 Task: Sort the products by unit price (high first).
Action: Mouse pressed left at (14, 83)
Screenshot: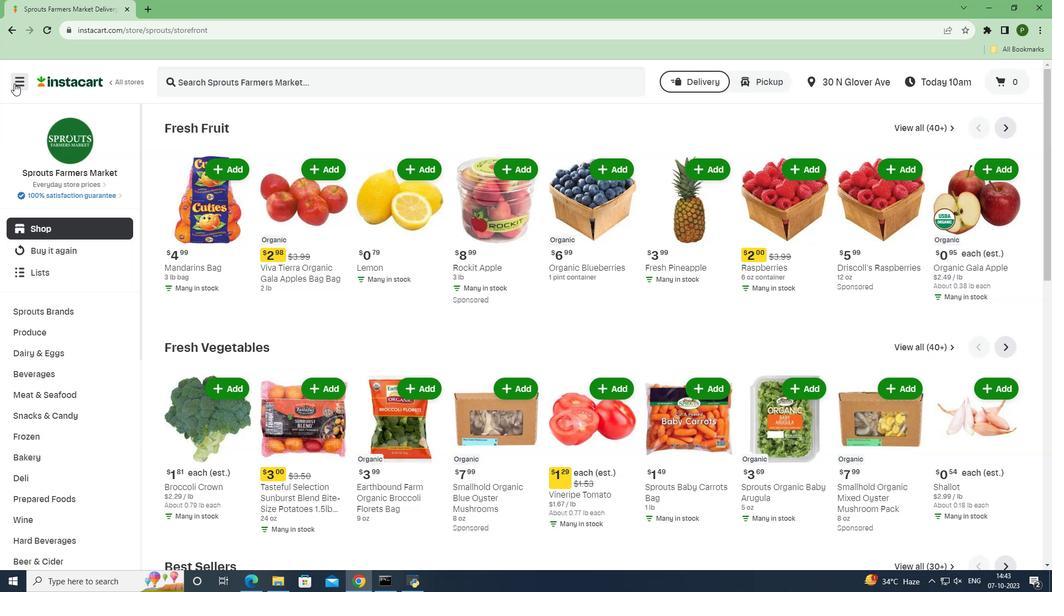 
Action: Mouse moved to (20, 289)
Screenshot: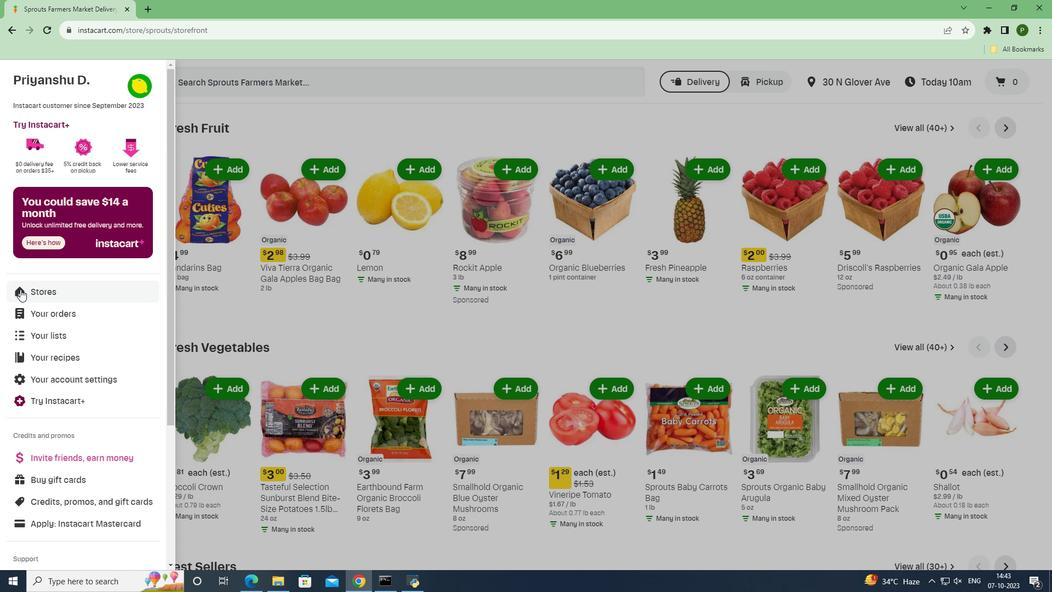 
Action: Mouse pressed left at (20, 289)
Screenshot: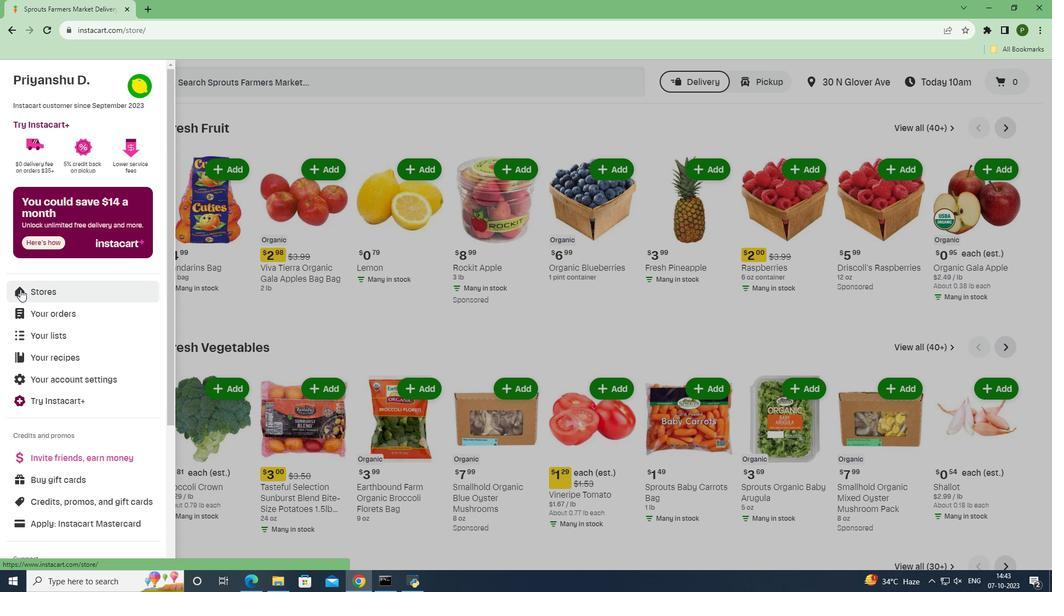 
Action: Mouse moved to (240, 133)
Screenshot: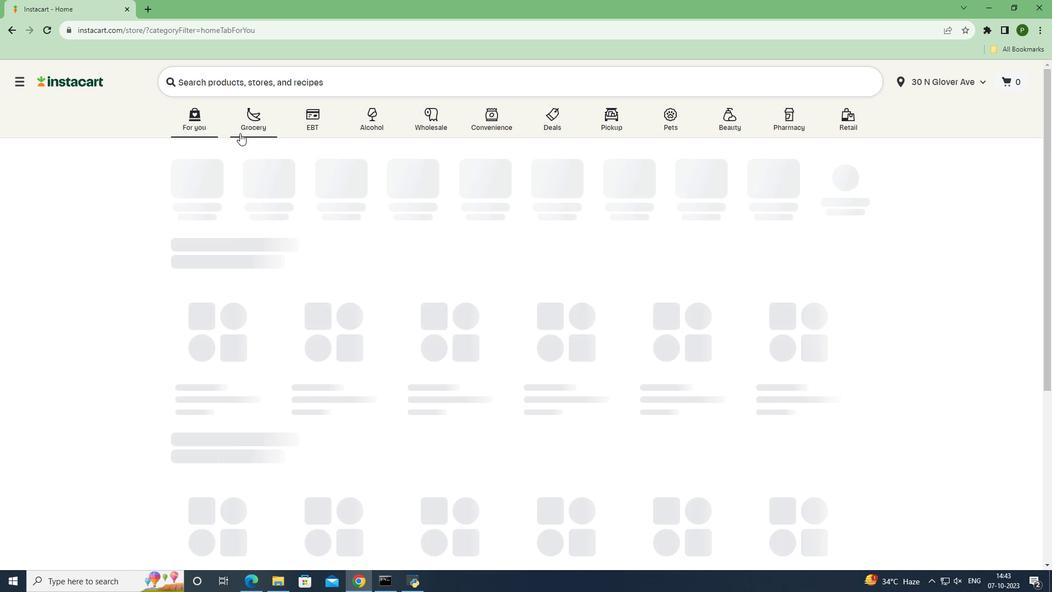 
Action: Mouse pressed left at (240, 133)
Screenshot: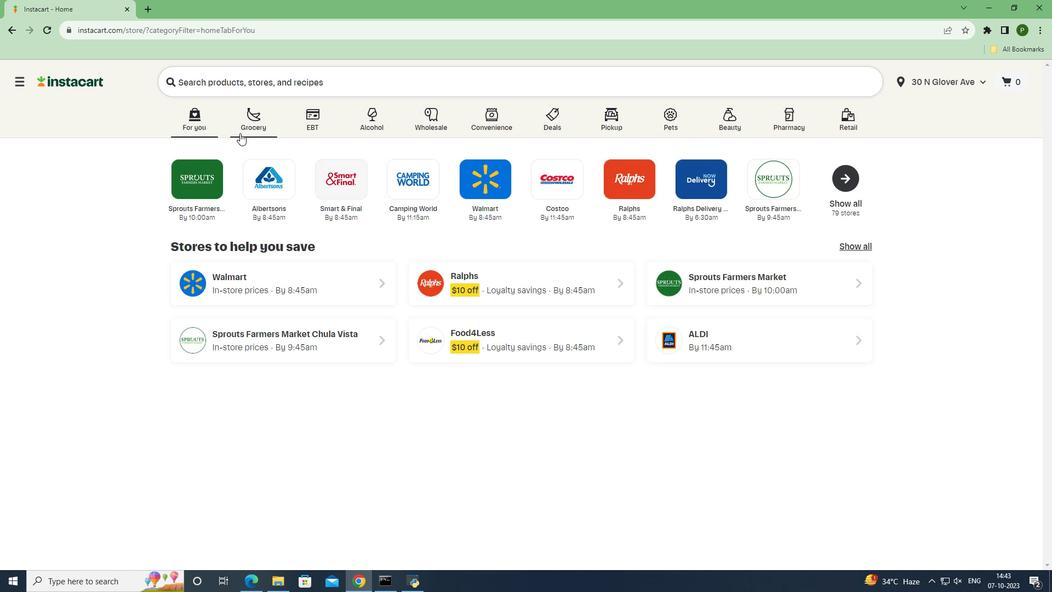 
Action: Mouse moved to (436, 242)
Screenshot: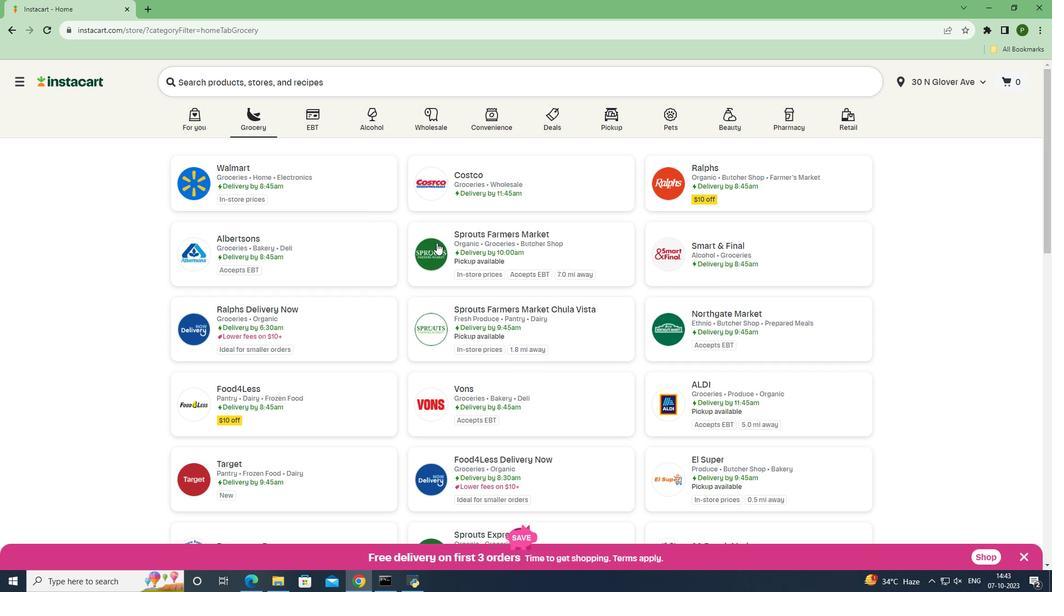 
Action: Mouse pressed left at (436, 242)
Screenshot: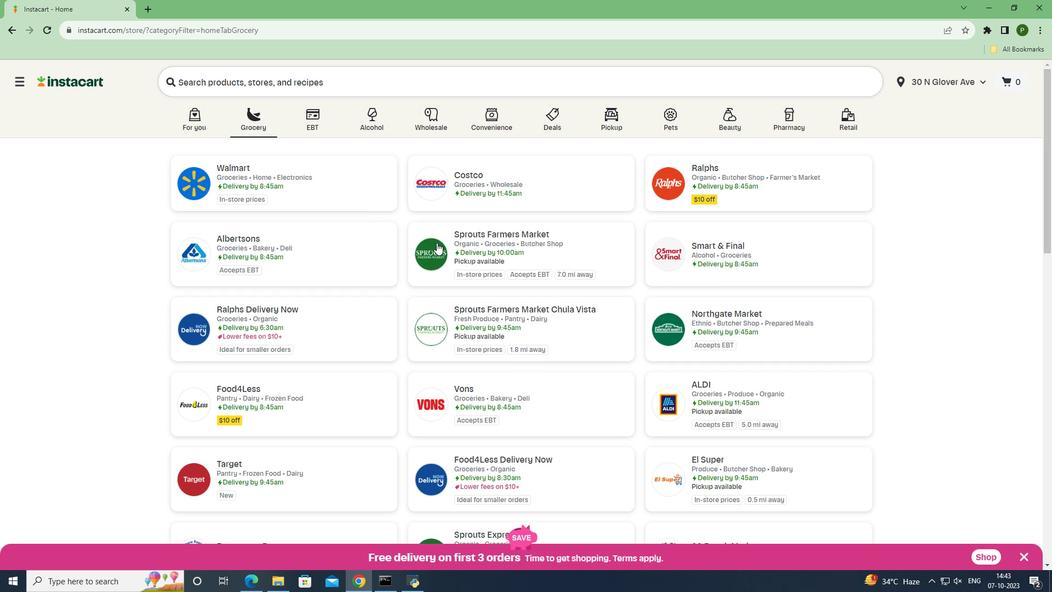 
Action: Mouse moved to (74, 354)
Screenshot: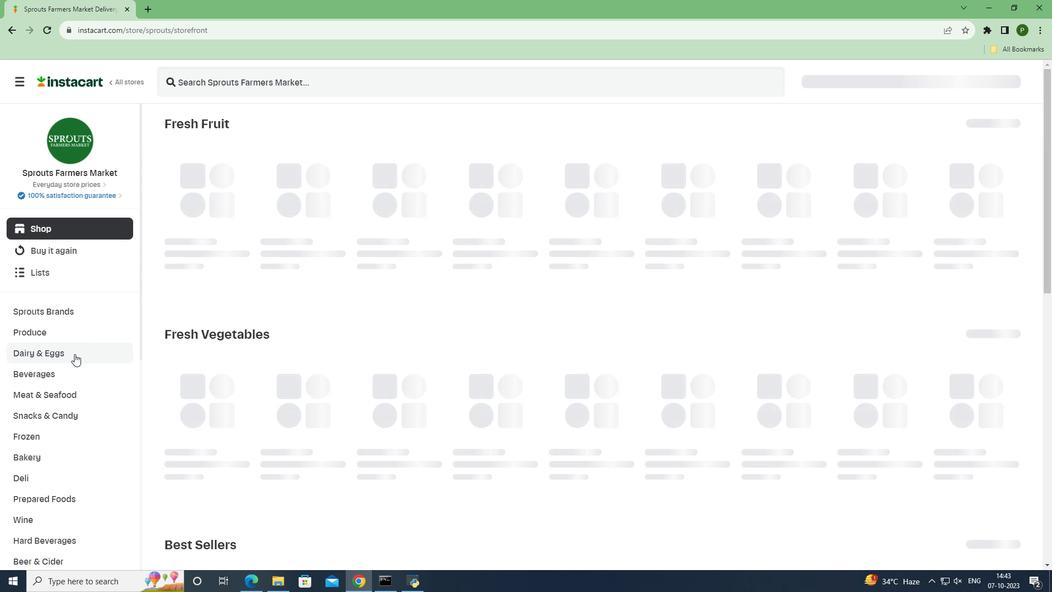 
Action: Mouse pressed left at (74, 354)
Screenshot: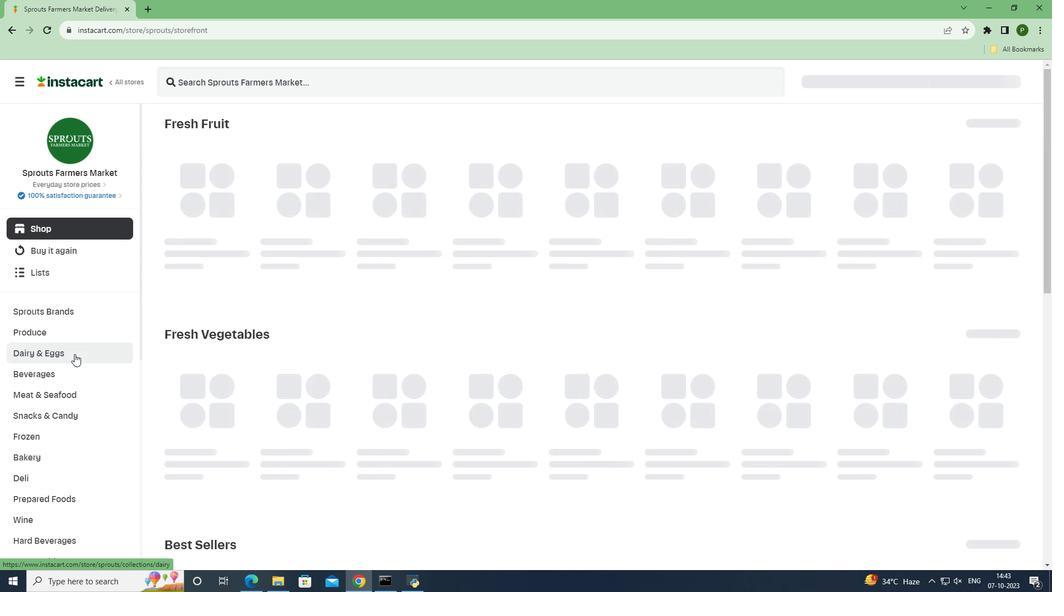 
Action: Mouse moved to (47, 434)
Screenshot: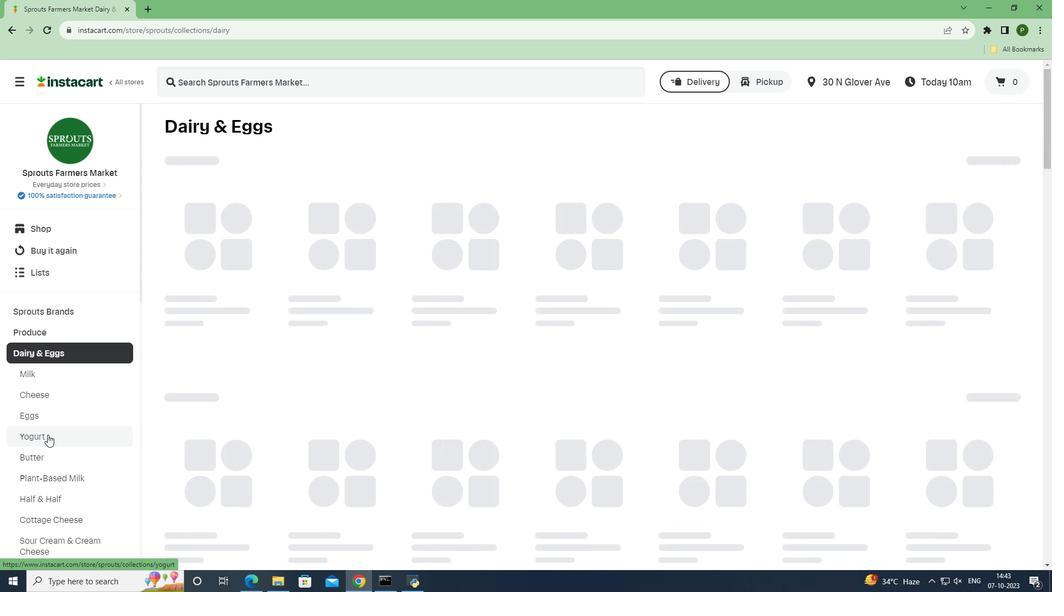 
Action: Mouse pressed left at (47, 434)
Screenshot: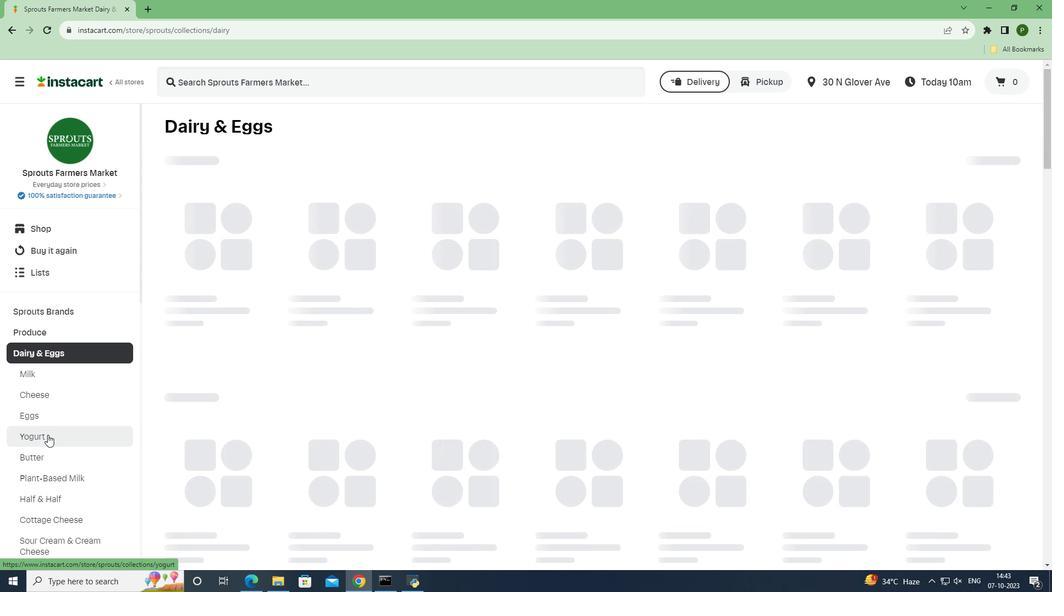 
Action: Mouse moved to (960, 208)
Screenshot: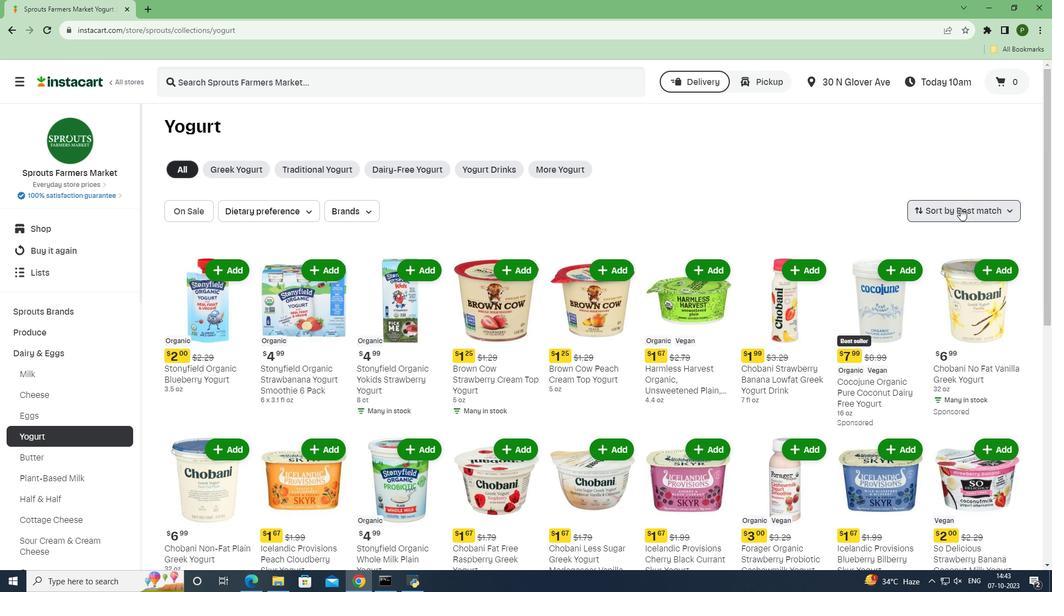 
Action: Mouse pressed left at (960, 208)
Screenshot: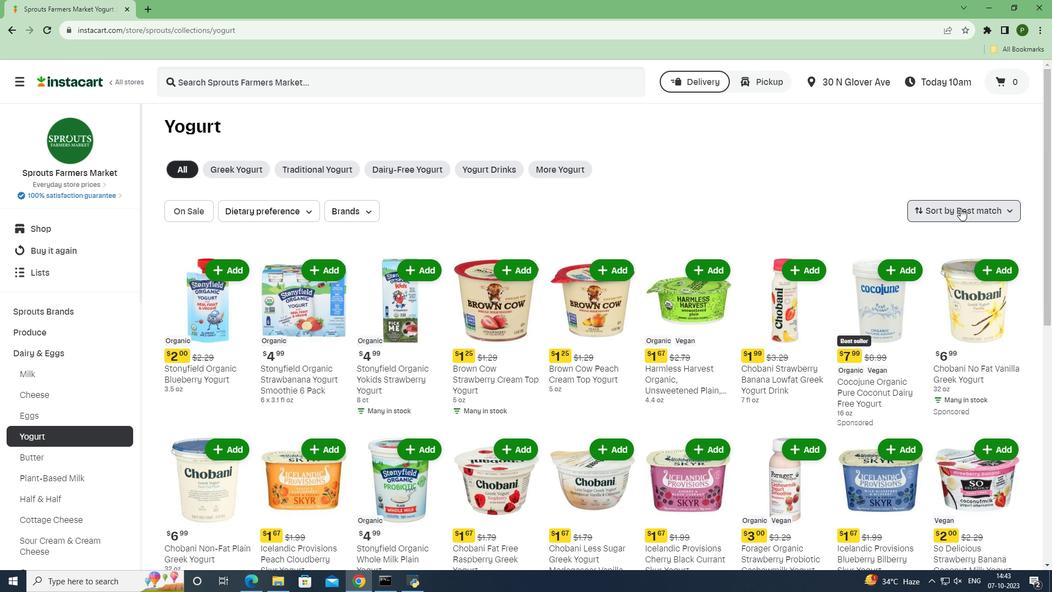 
Action: Mouse moved to (961, 336)
Screenshot: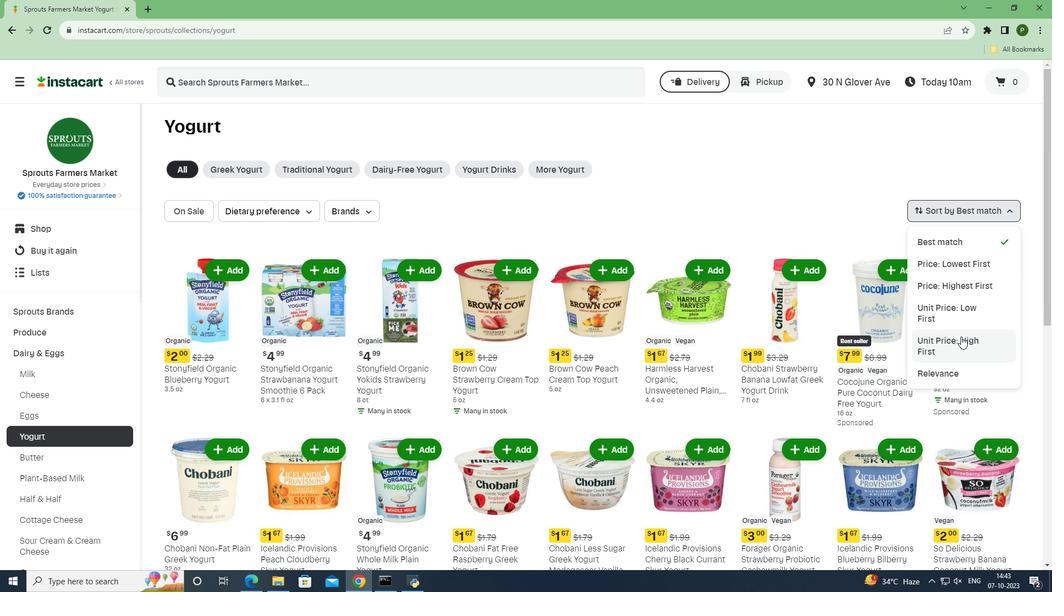
Action: Mouse pressed left at (961, 336)
Screenshot: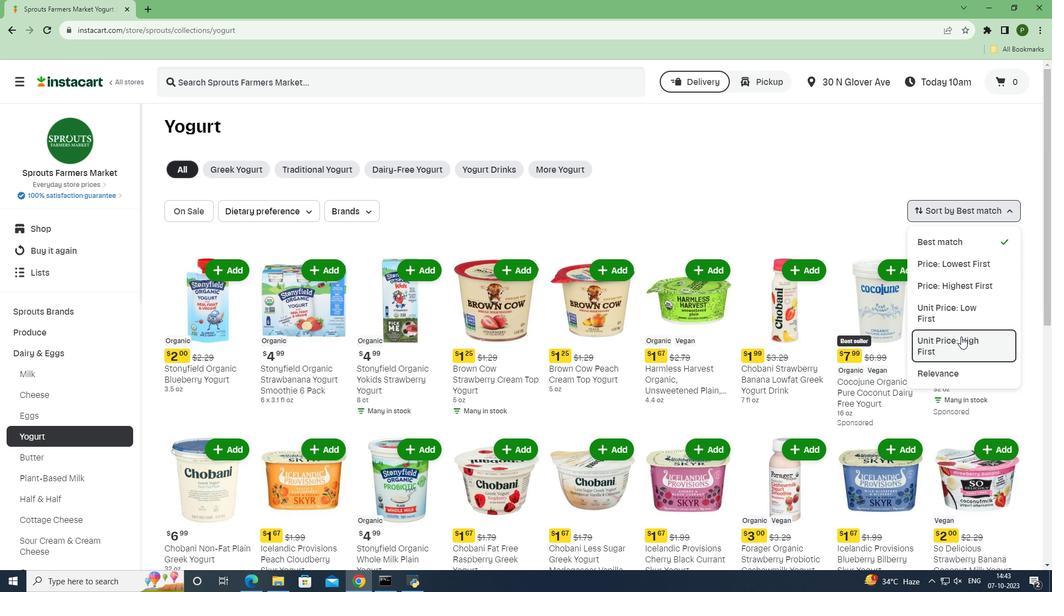 
Action: Mouse moved to (795, 440)
Screenshot: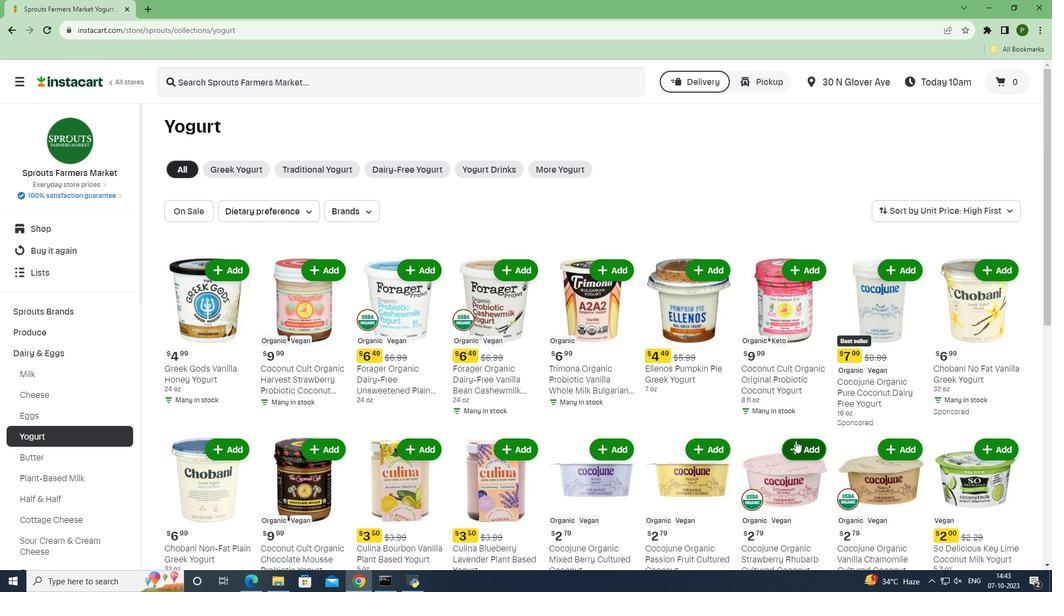 
